 Task: Add Applegate Uncured Pork & Beef Pepperoni to the cart.
Action: Mouse moved to (759, 276)
Screenshot: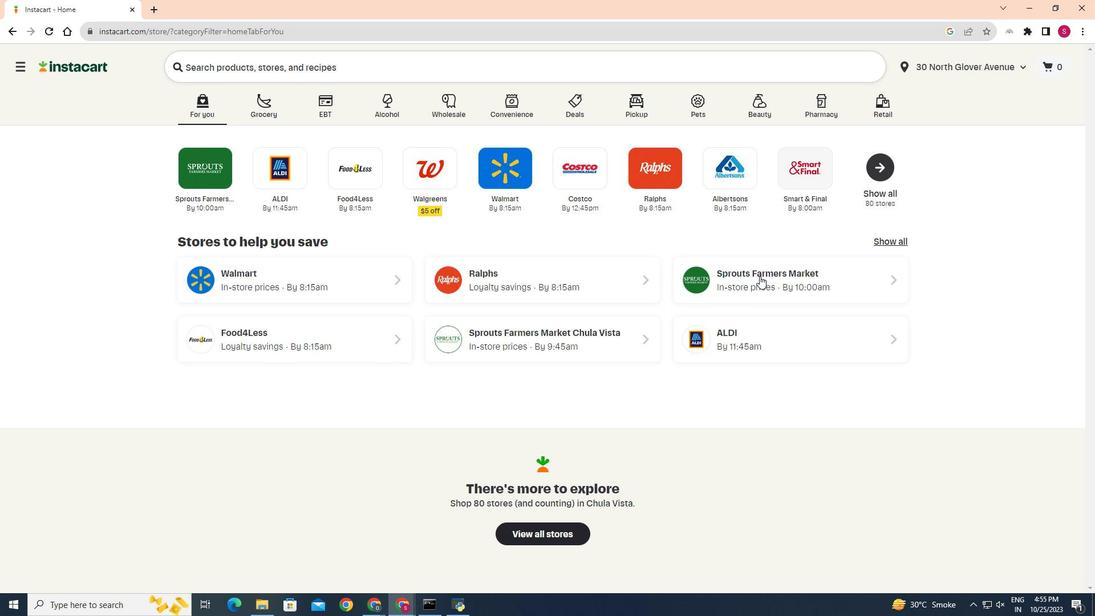 
Action: Mouse pressed left at (759, 276)
Screenshot: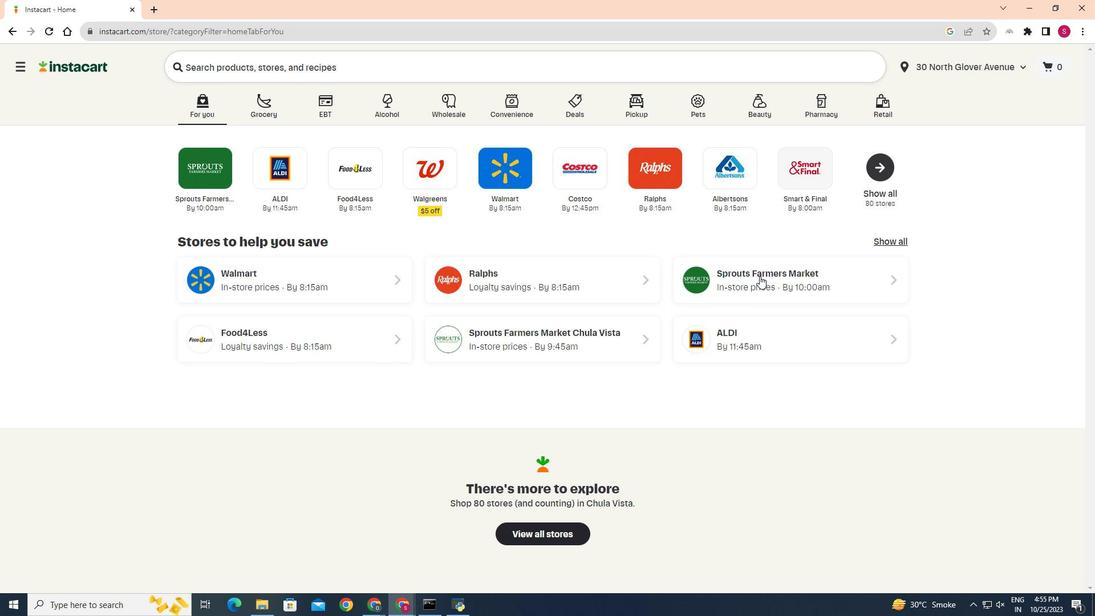 
Action: Mouse moved to (19, 482)
Screenshot: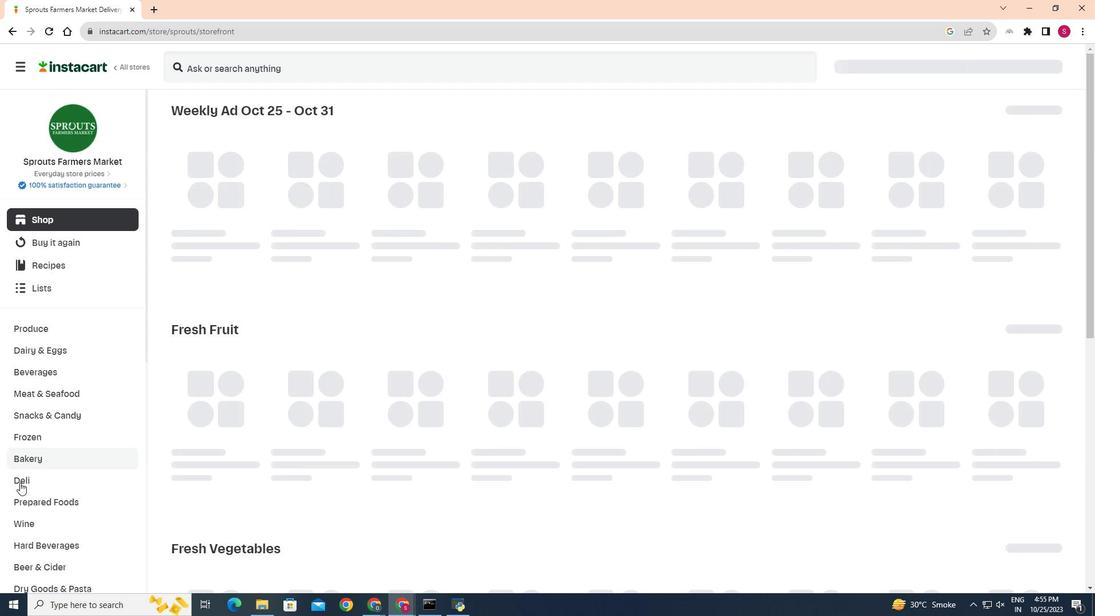 
Action: Mouse pressed left at (19, 482)
Screenshot: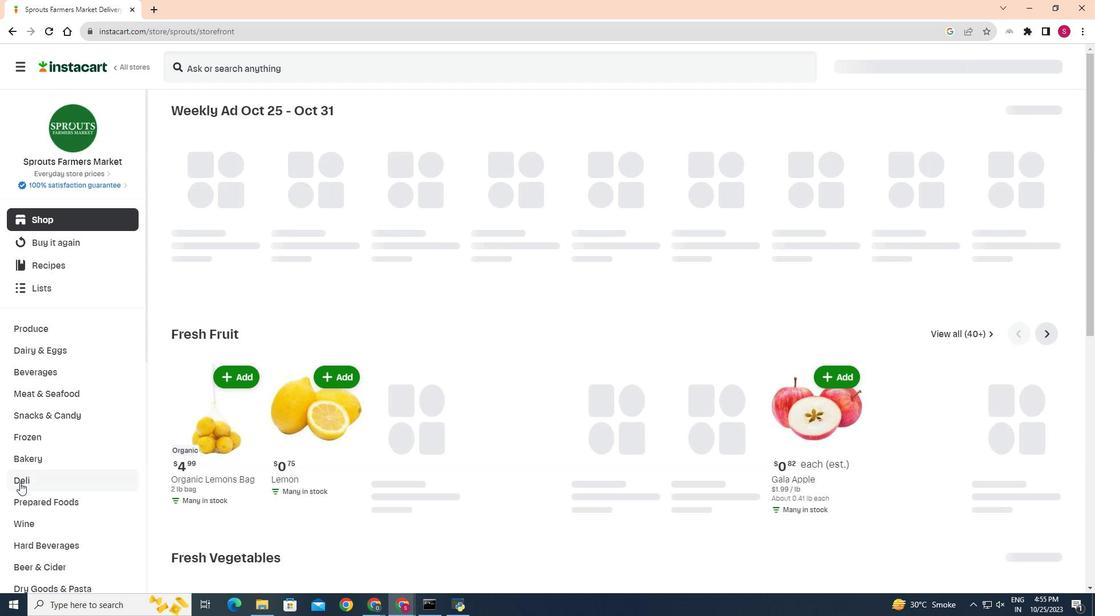 
Action: Mouse moved to (244, 142)
Screenshot: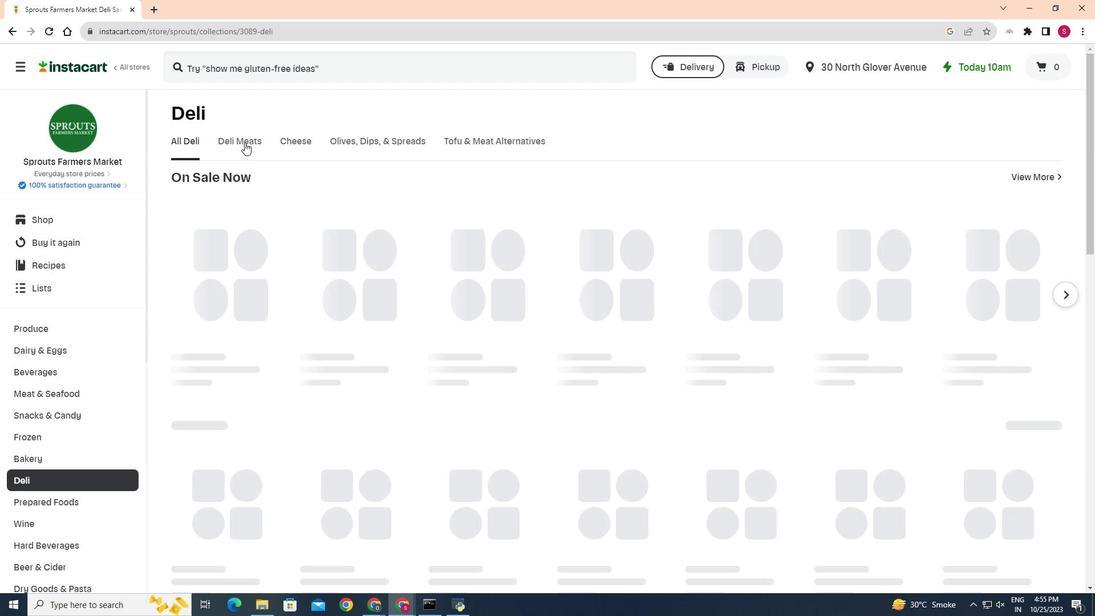 
Action: Mouse pressed left at (244, 142)
Screenshot: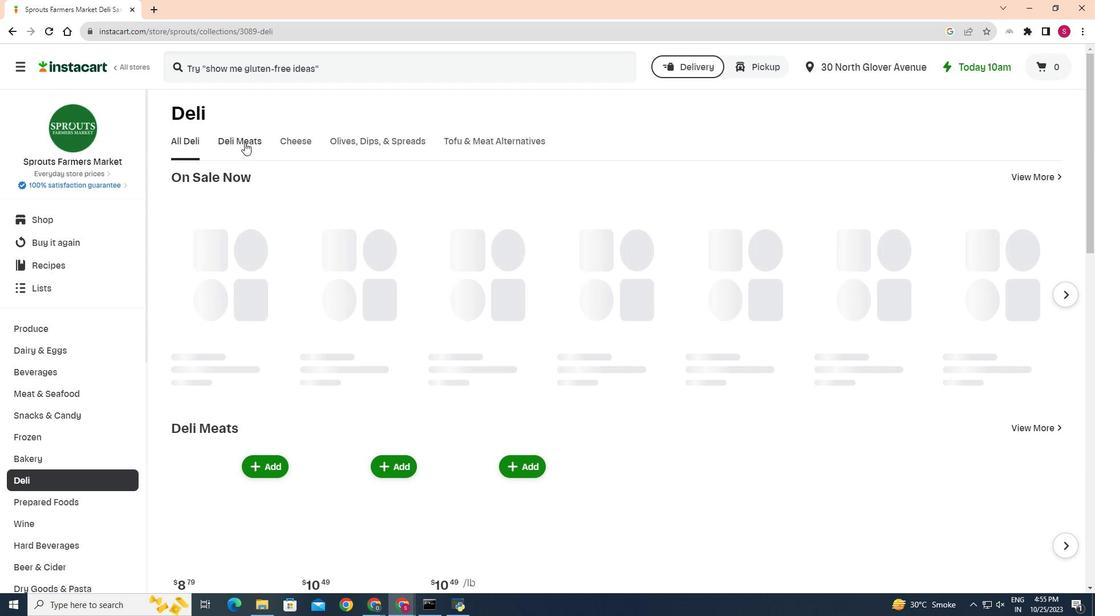 
Action: Mouse moved to (467, 182)
Screenshot: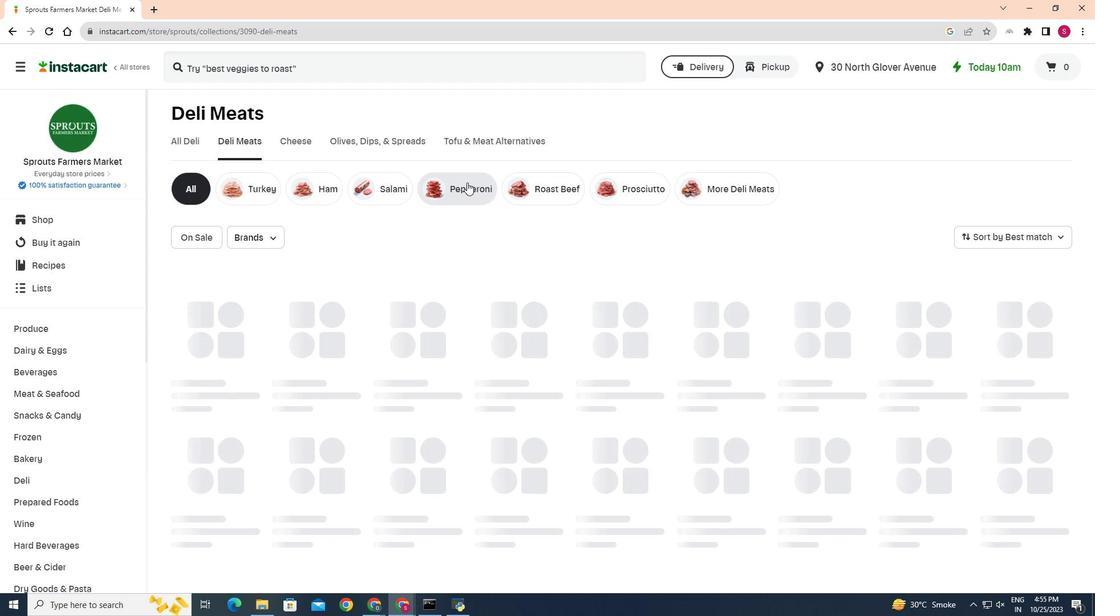 
Action: Mouse pressed left at (467, 182)
Screenshot: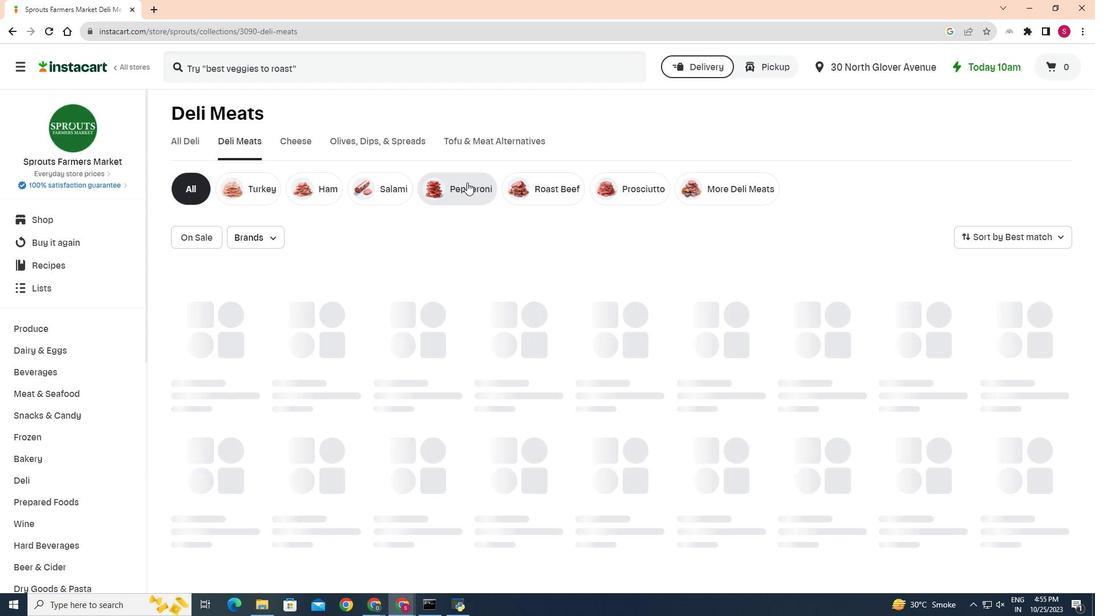 
Action: Mouse moved to (339, 294)
Screenshot: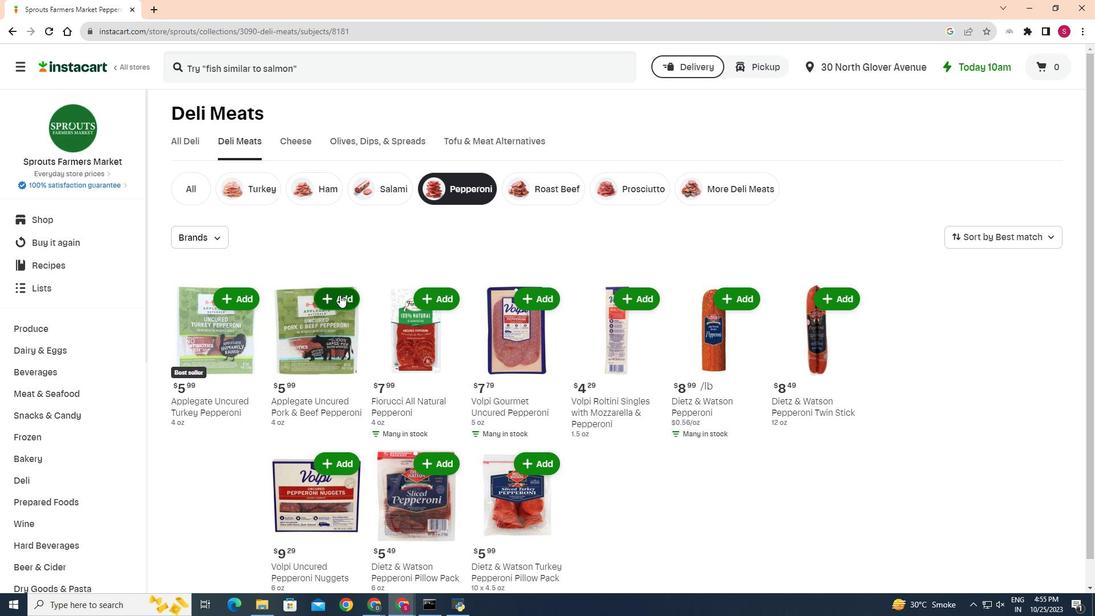 
Action: Mouse pressed left at (339, 294)
Screenshot: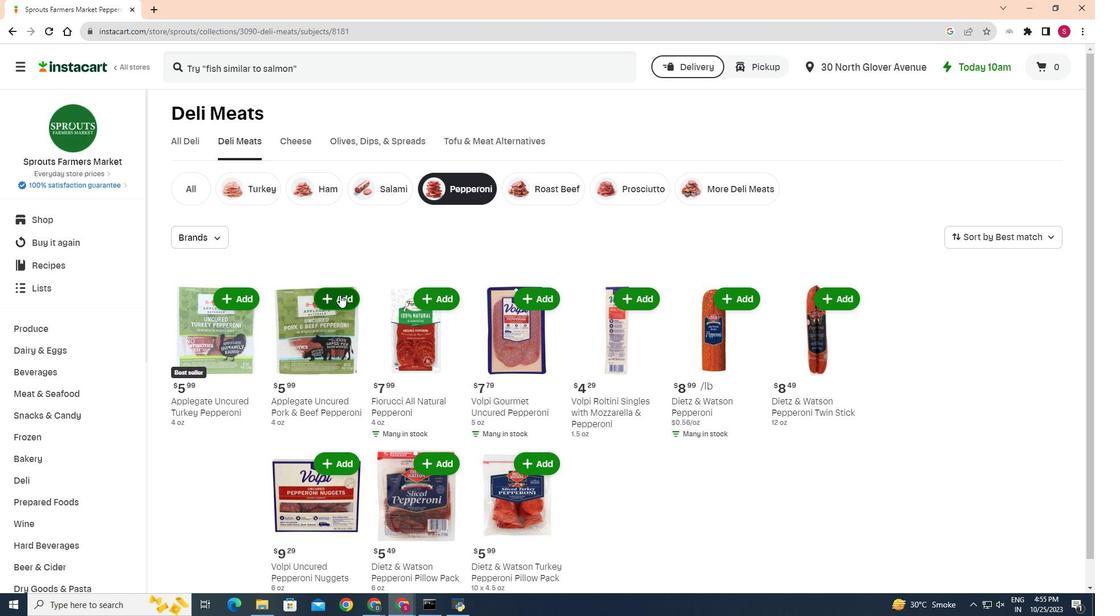 
Action: Mouse moved to (290, 288)
Screenshot: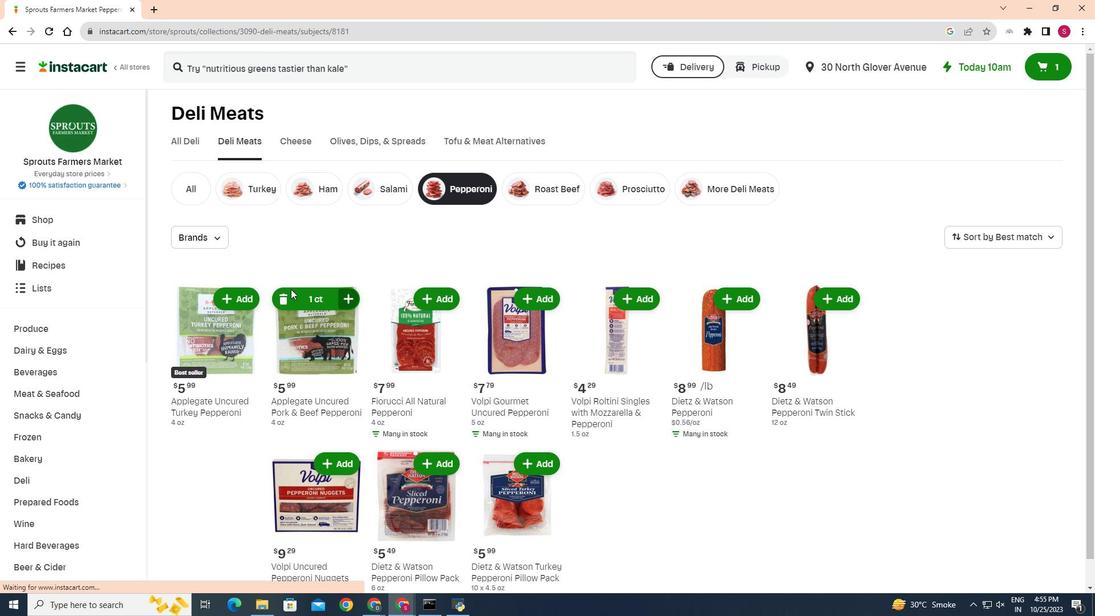 
